 Task: In posting and commenting allow post related notifications turn off.
Action: Mouse moved to (624, 70)
Screenshot: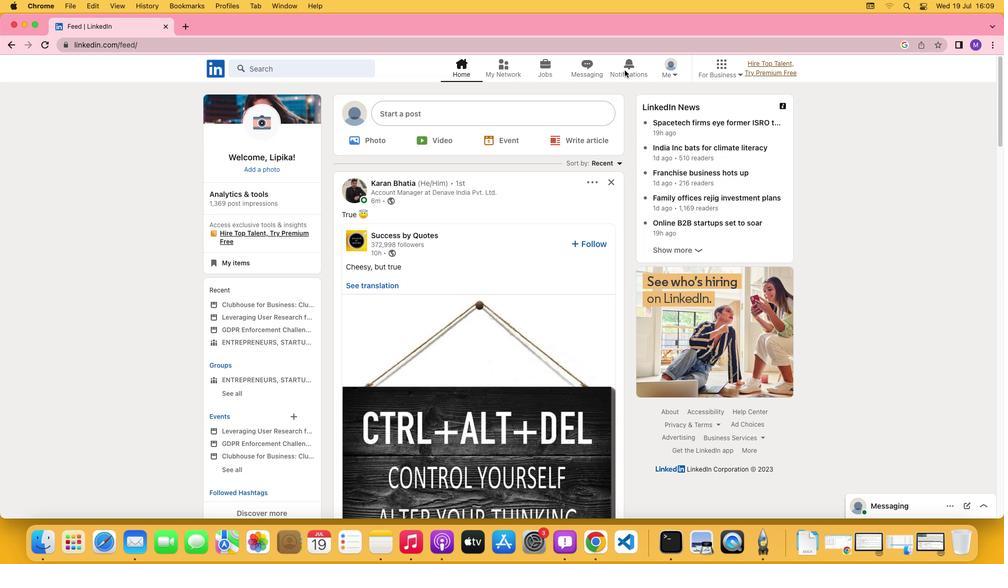 
Action: Mouse pressed left at (624, 70)
Screenshot: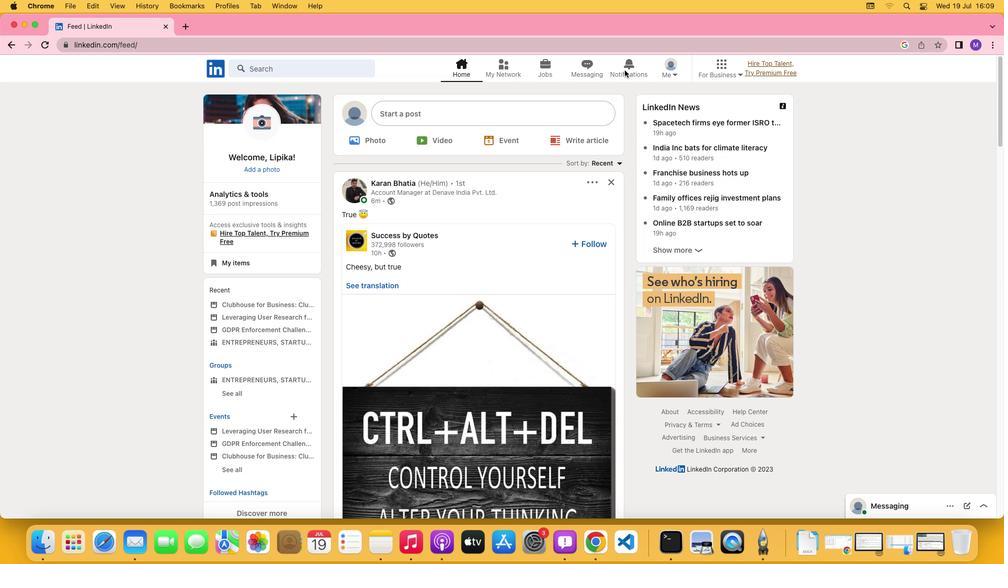 
Action: Mouse moved to (631, 71)
Screenshot: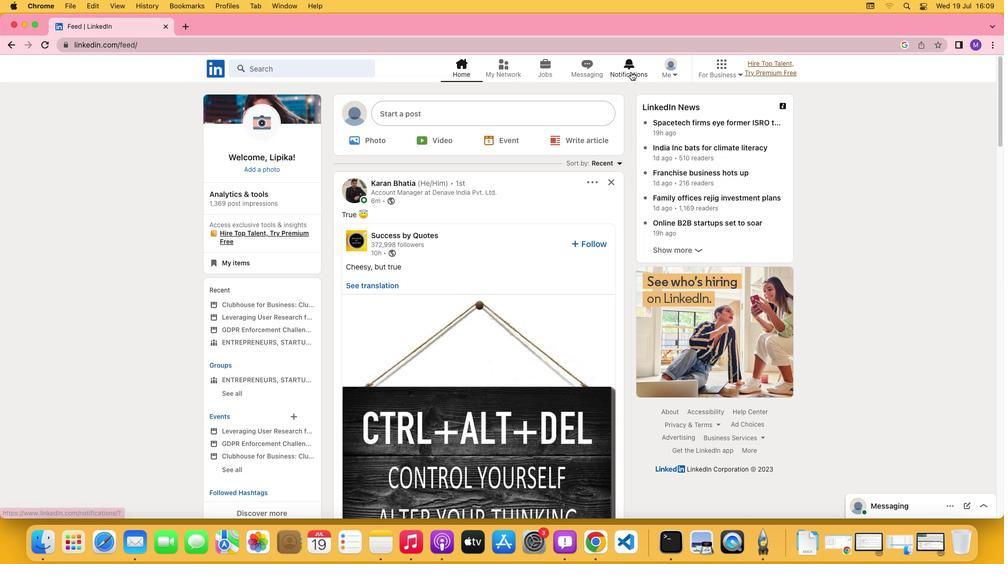 
Action: Mouse pressed left at (631, 71)
Screenshot: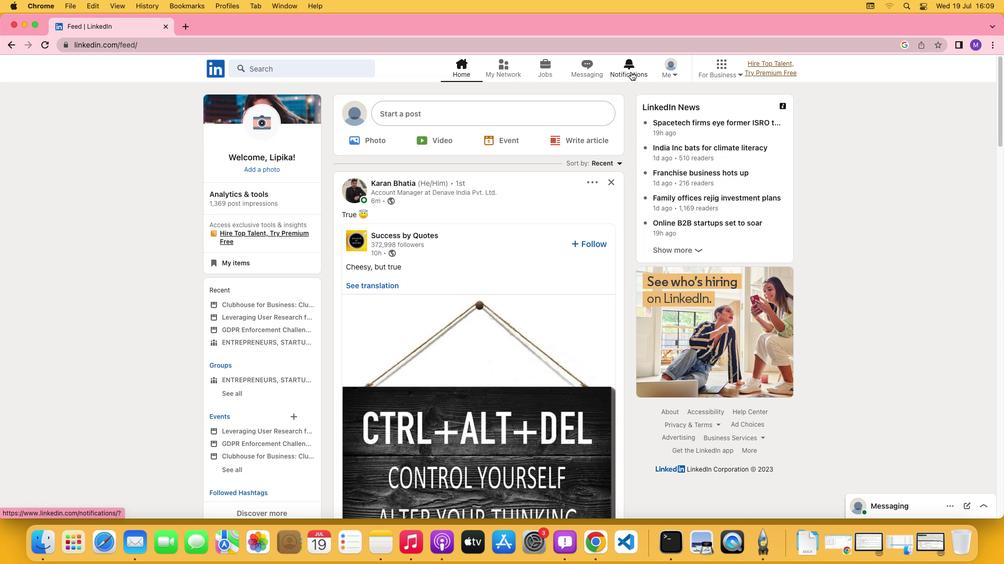 
Action: Mouse moved to (255, 136)
Screenshot: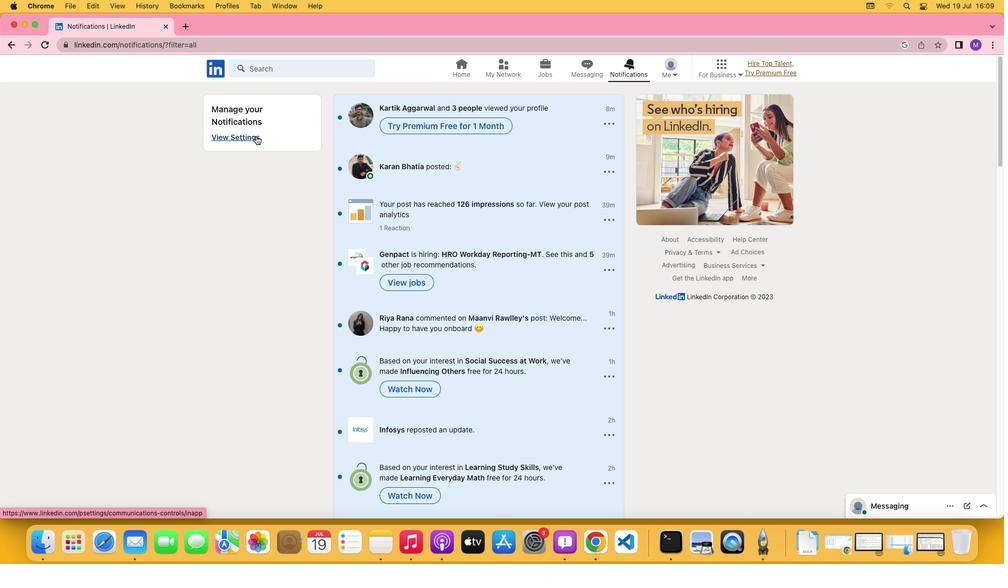 
Action: Mouse pressed left at (255, 136)
Screenshot: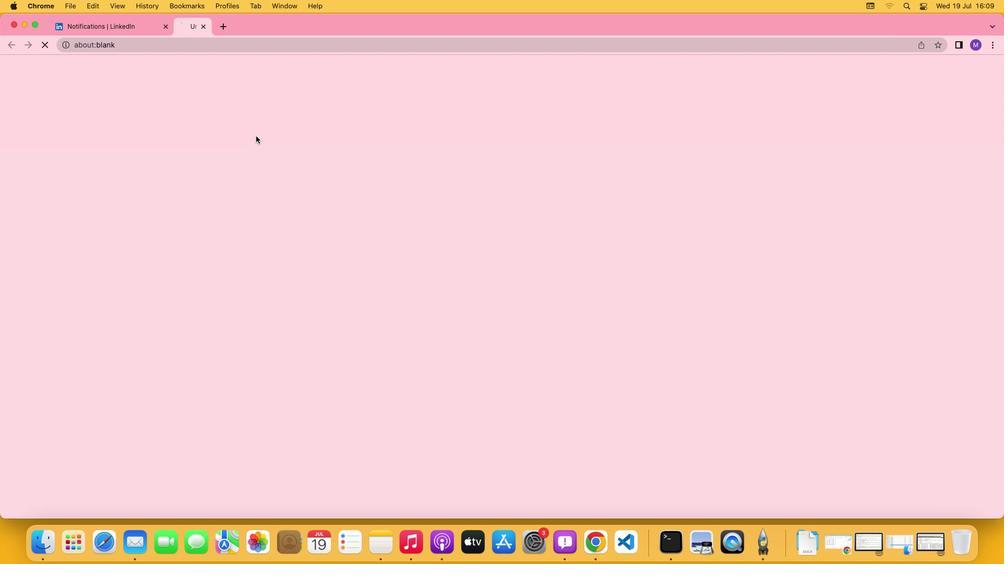 
Action: Mouse moved to (431, 211)
Screenshot: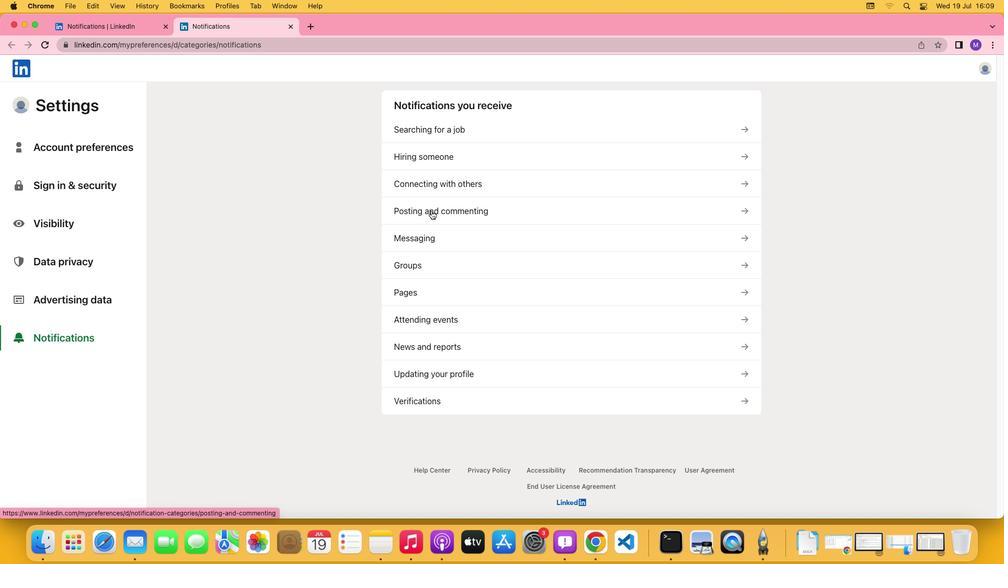 
Action: Mouse pressed left at (431, 211)
Screenshot: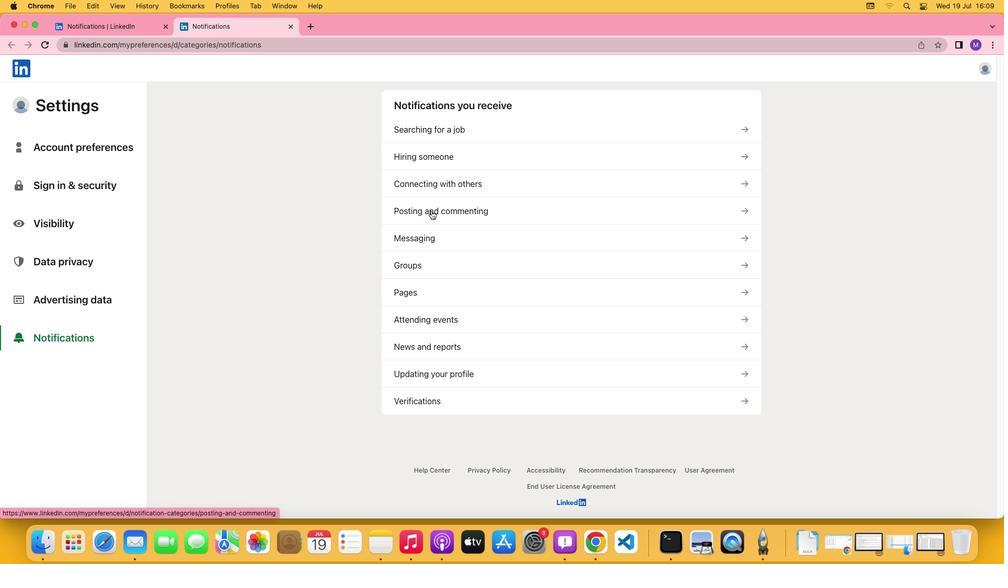 
Action: Mouse moved to (736, 135)
Screenshot: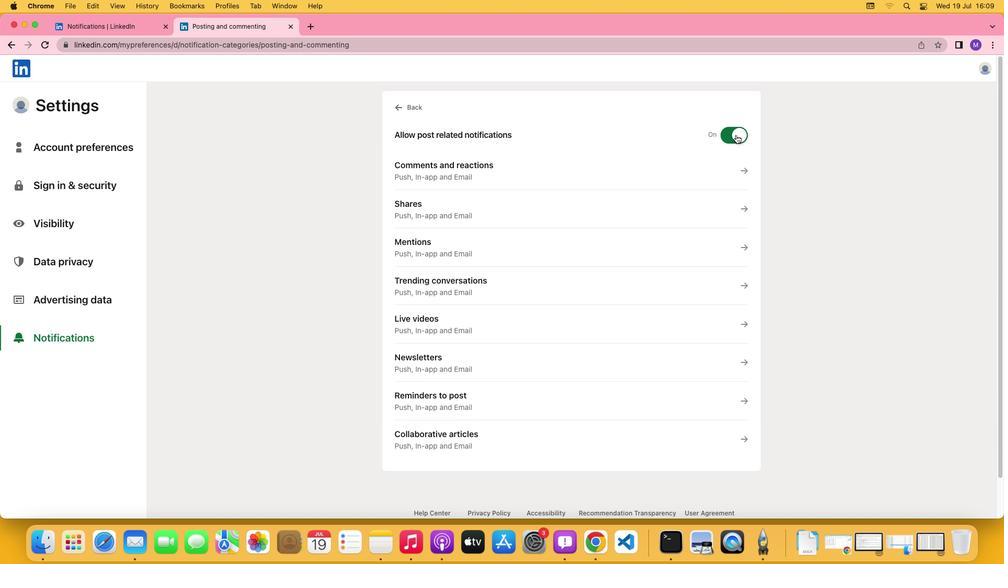 
Action: Mouse pressed left at (736, 135)
Screenshot: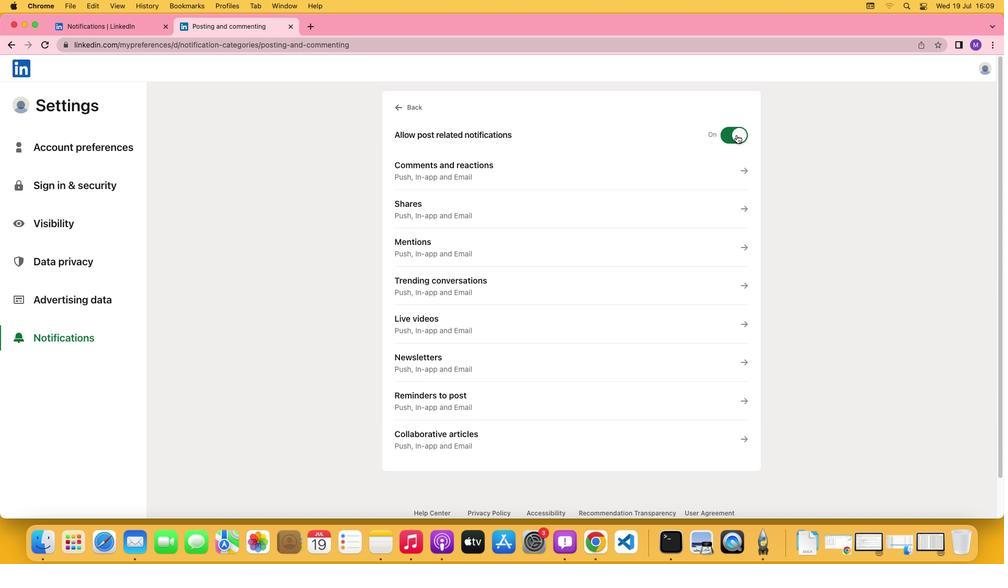 
Action: Mouse moved to (715, 150)
Screenshot: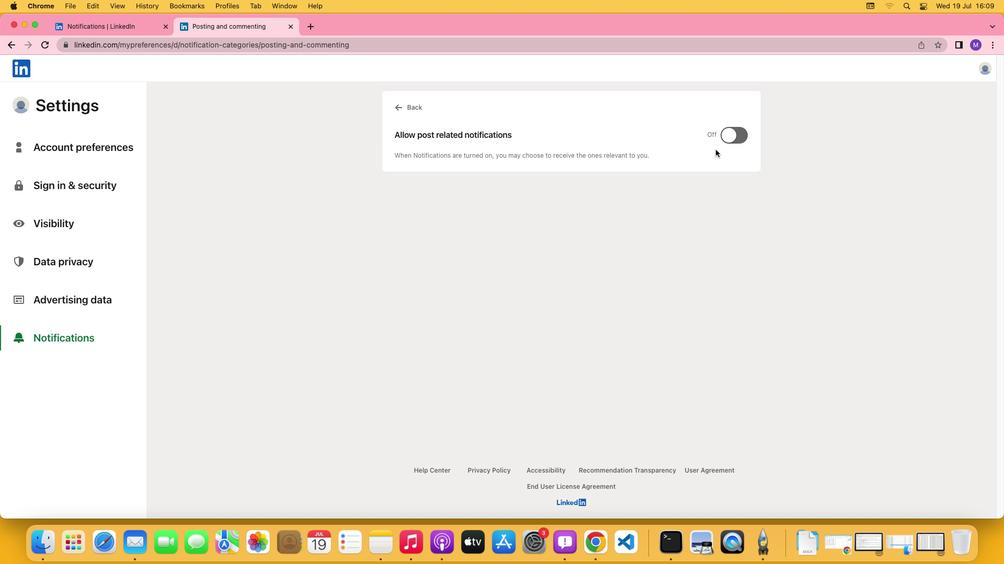 
